 Task: Reply All to email with the signature Elle Wilson with the subject 'Interview follow-up' from softage.1@softage.net with the message 'Please confirm your availability for the meeting scheduled on [date and time].'
Action: Mouse moved to (1184, 254)
Screenshot: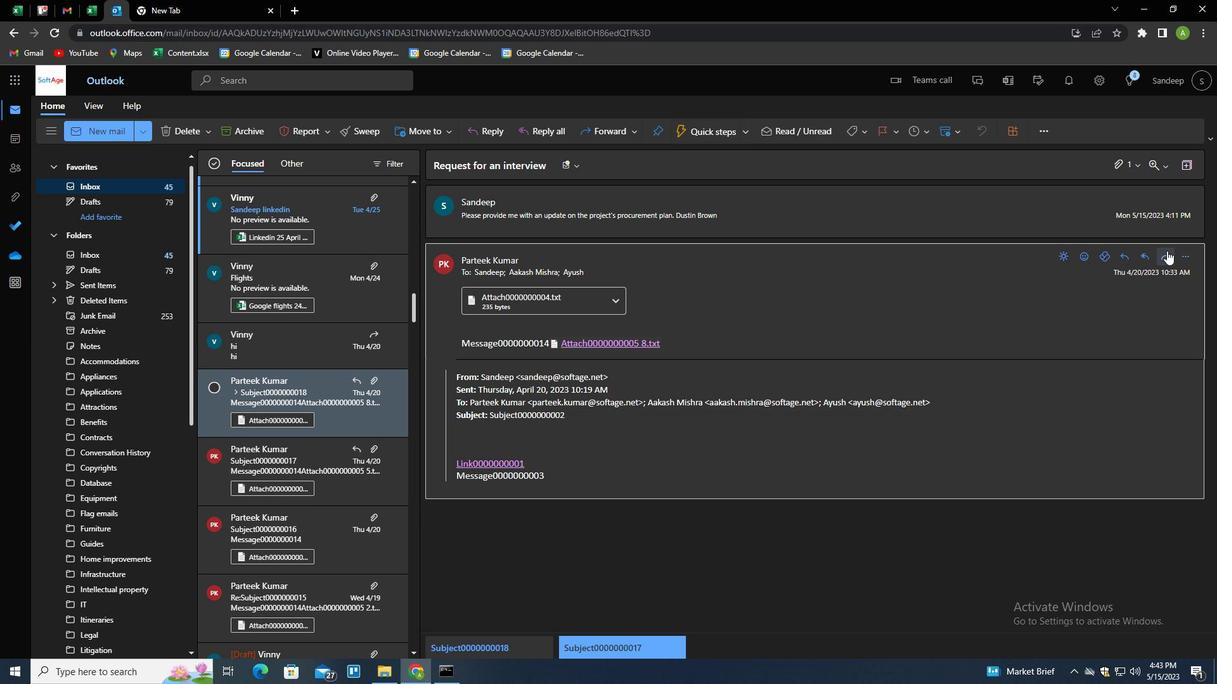 
Action: Mouse pressed left at (1184, 254)
Screenshot: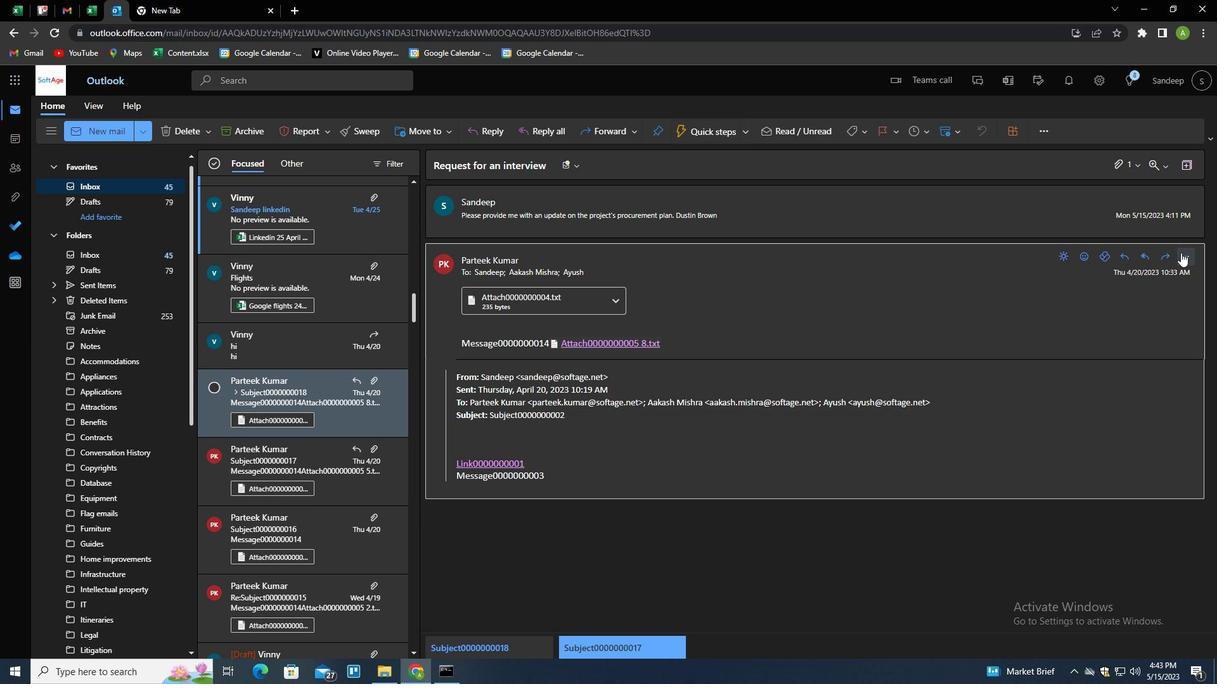 
Action: Mouse moved to (1135, 275)
Screenshot: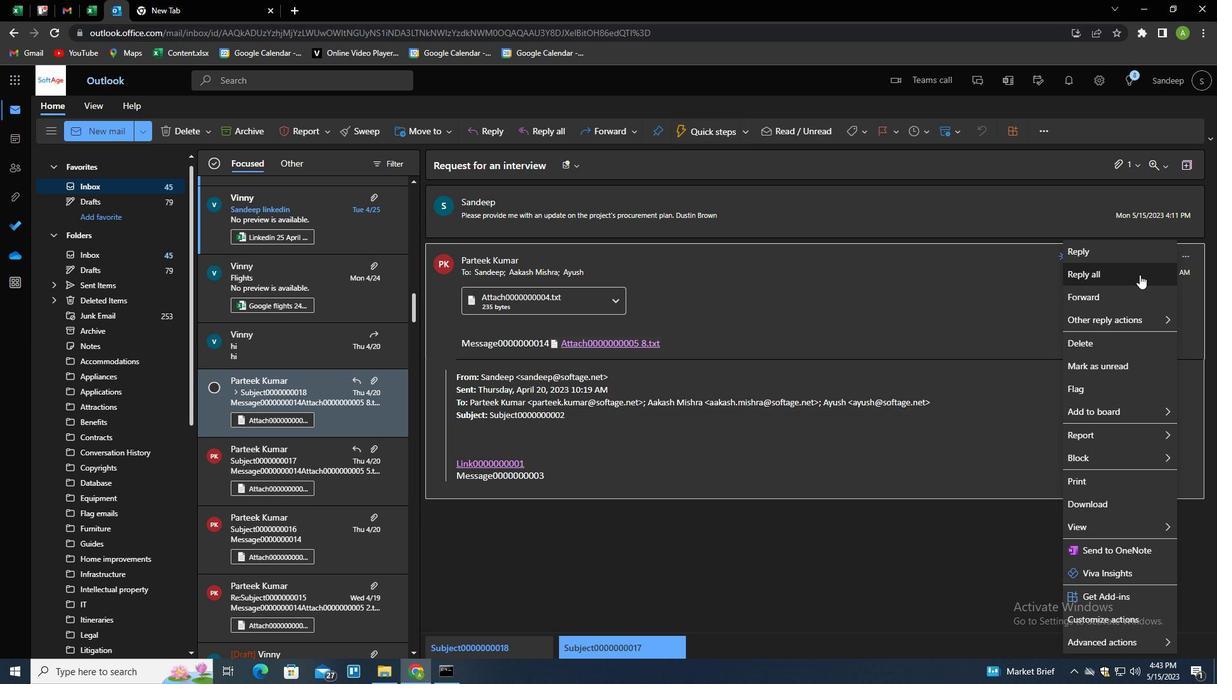 
Action: Mouse pressed left at (1135, 275)
Screenshot: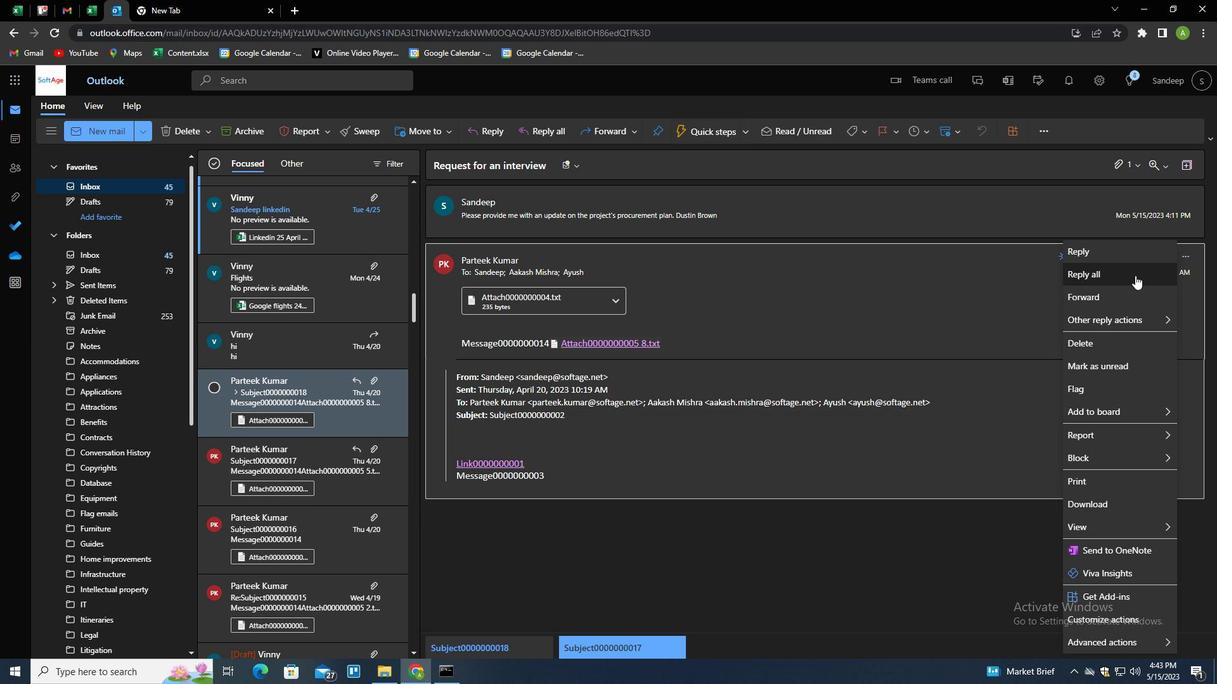 
Action: Mouse moved to (856, 128)
Screenshot: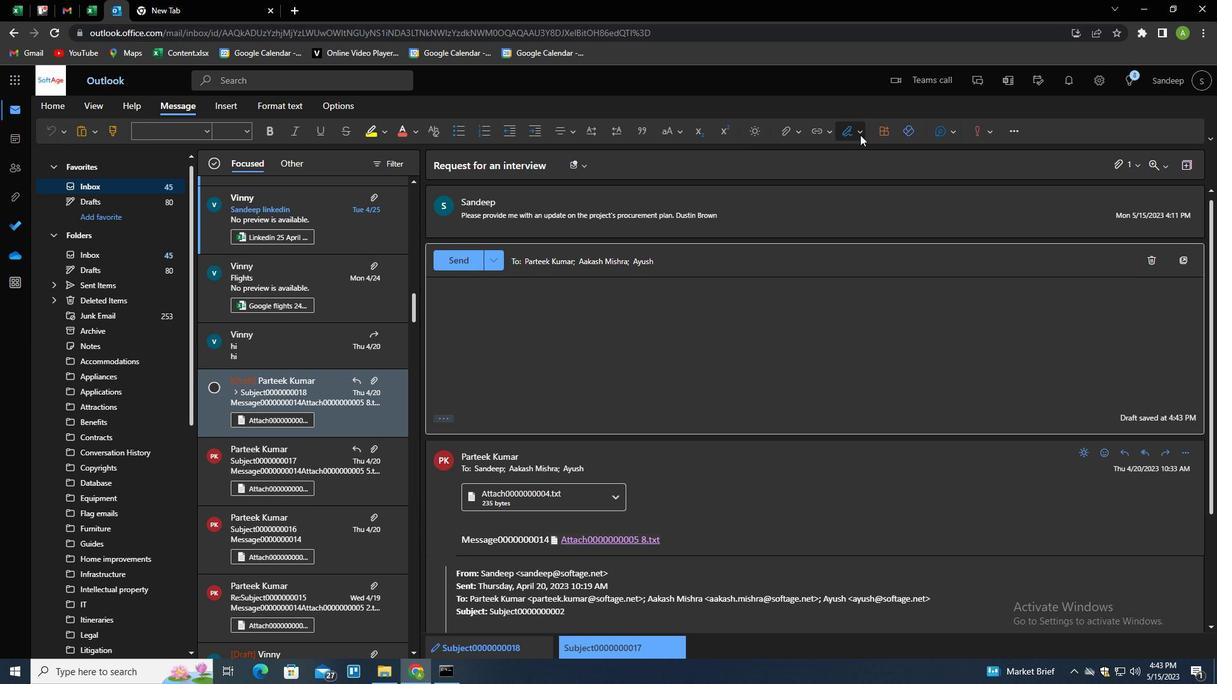 
Action: Mouse pressed left at (856, 128)
Screenshot: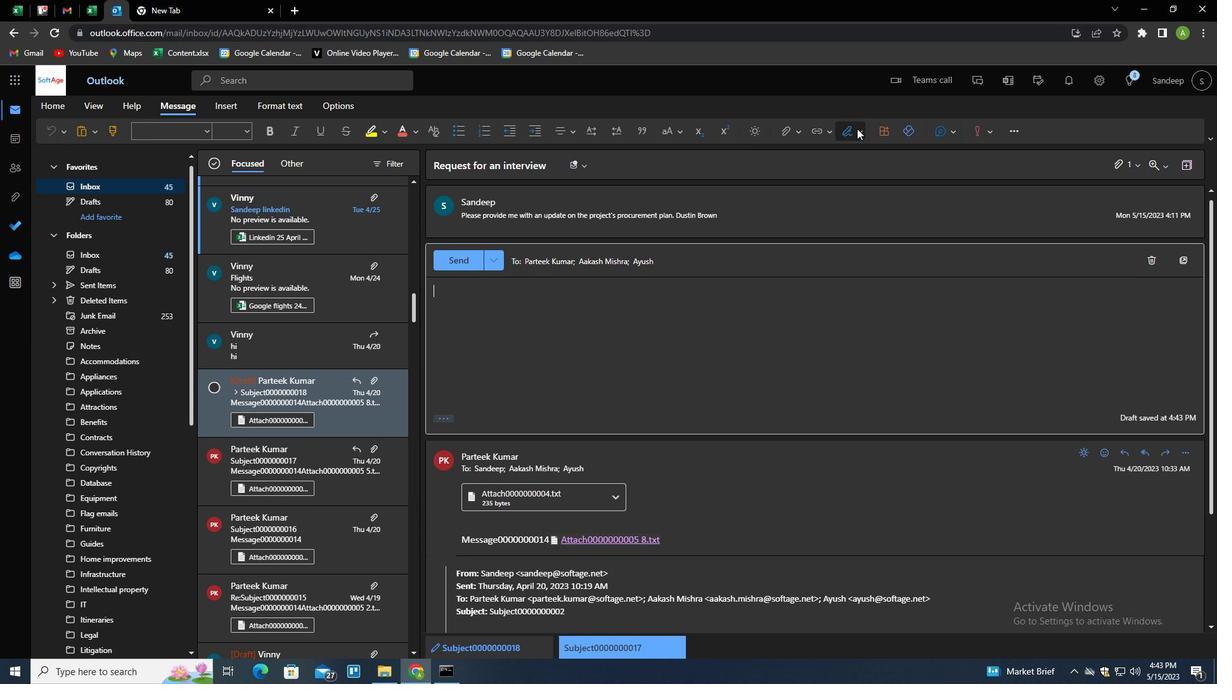 
Action: Mouse moved to (839, 180)
Screenshot: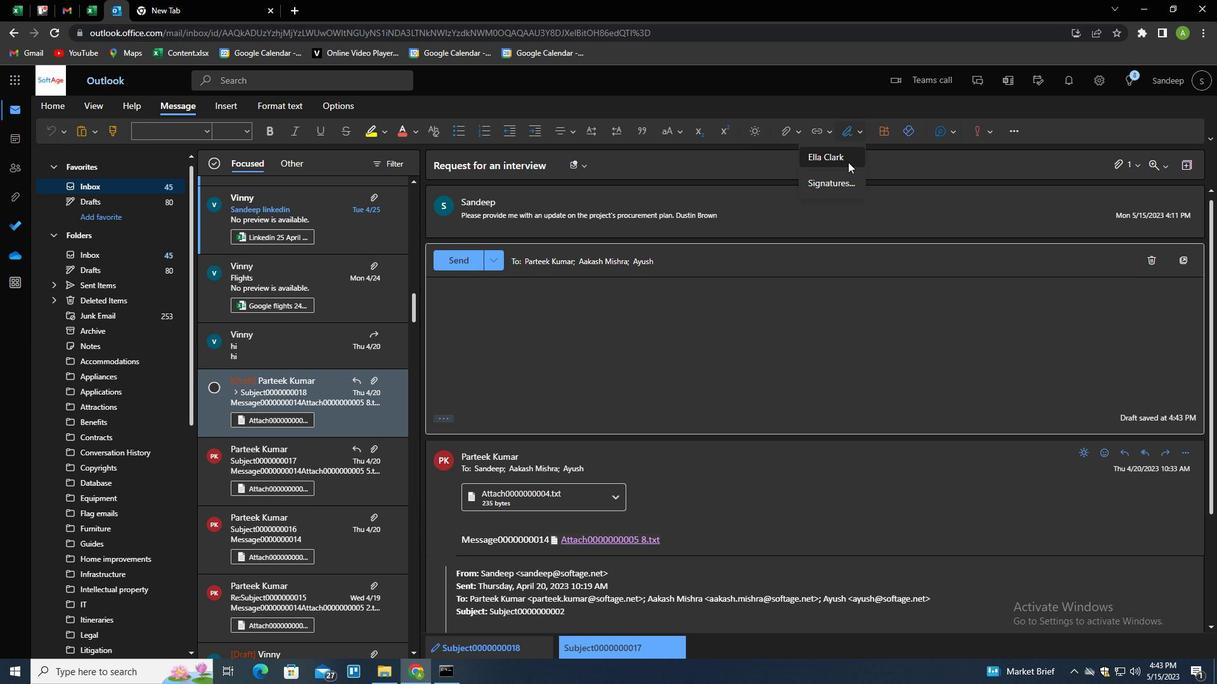 
Action: Mouse pressed left at (839, 180)
Screenshot: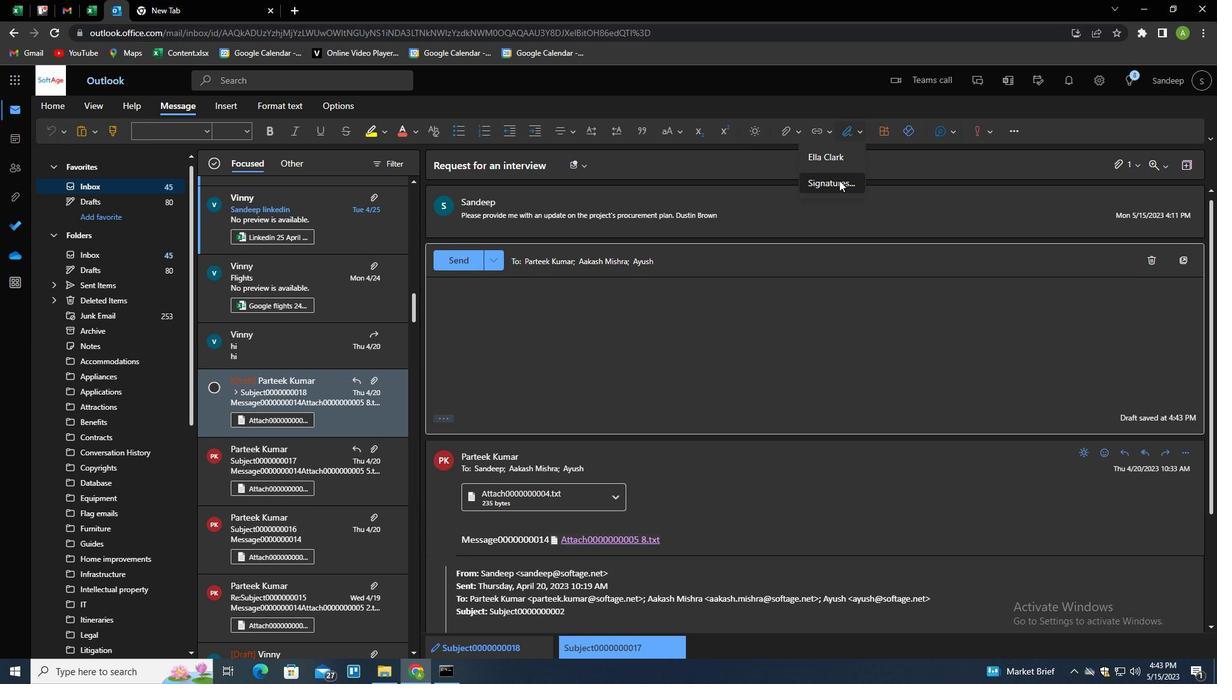 
Action: Mouse moved to (860, 228)
Screenshot: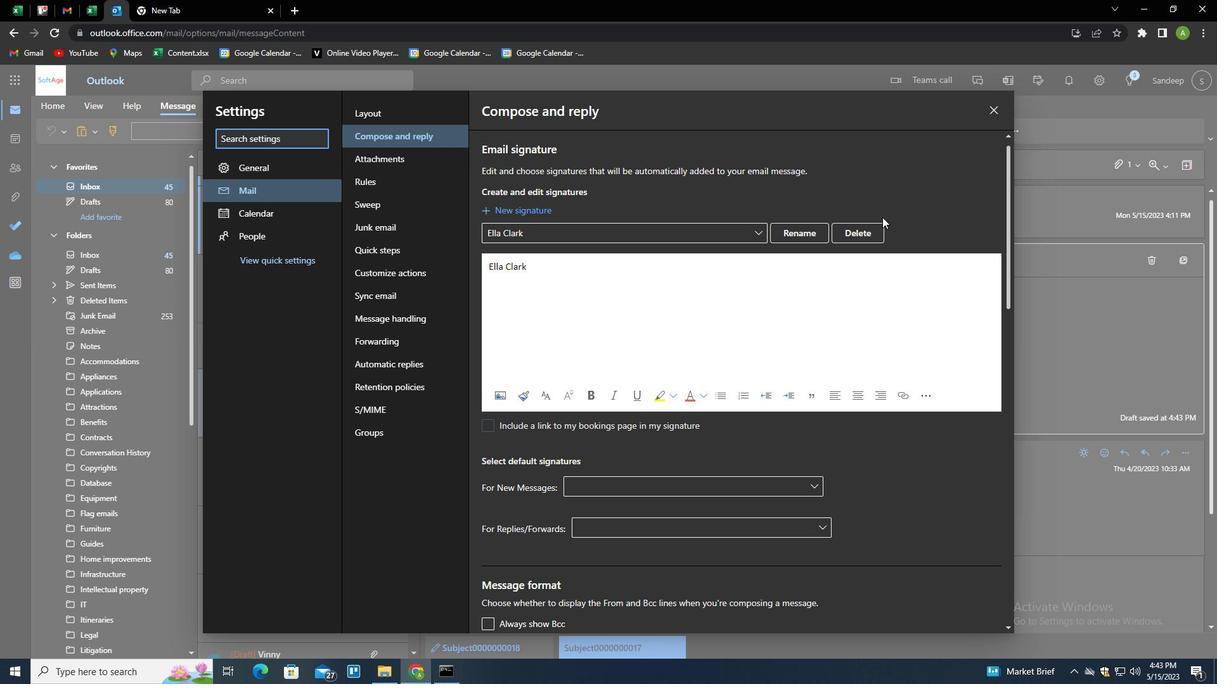 
Action: Mouse pressed left at (860, 228)
Screenshot: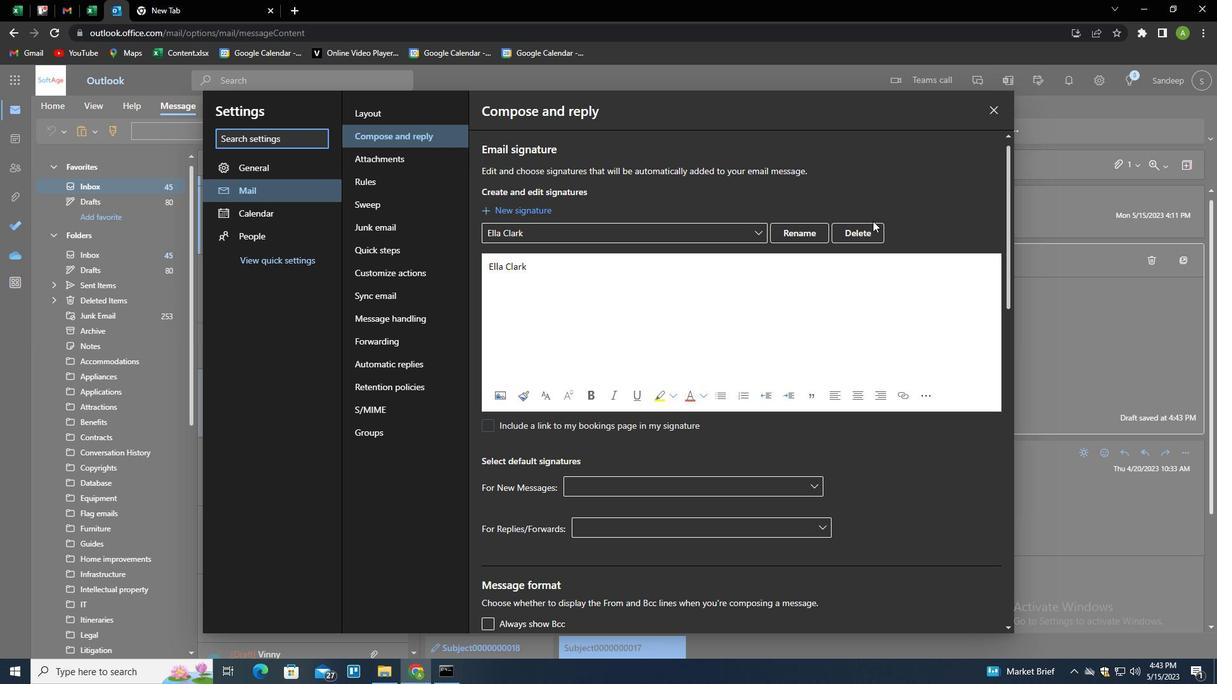 
Action: Mouse moved to (853, 232)
Screenshot: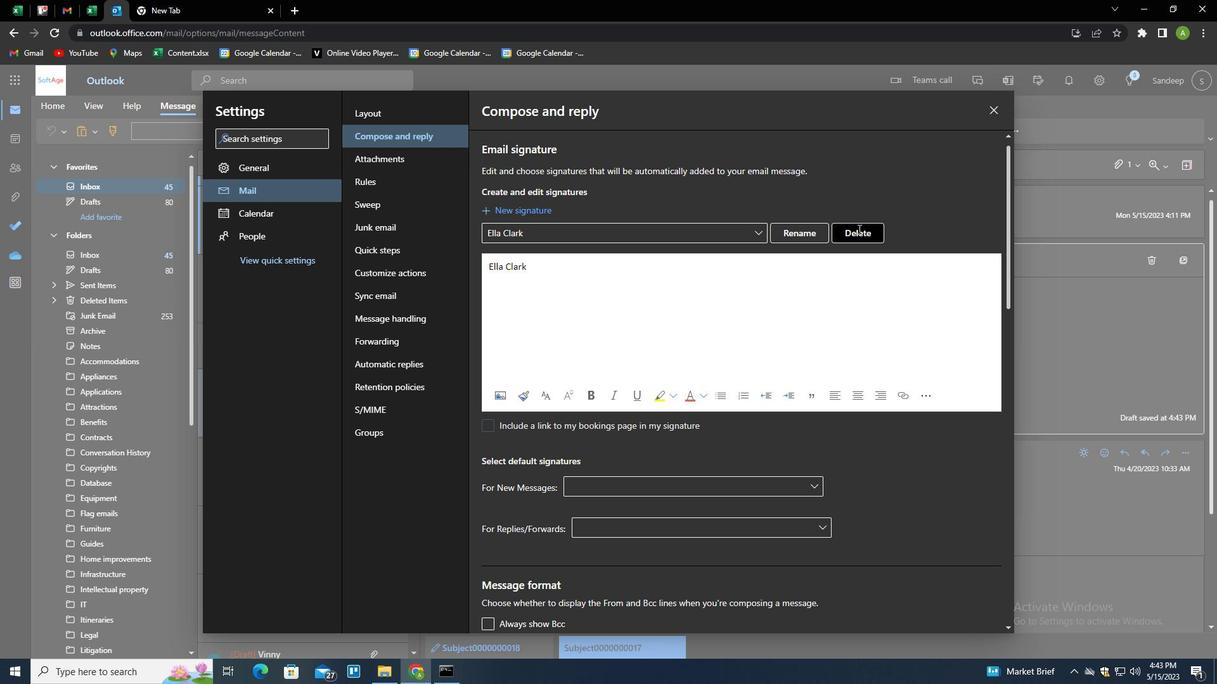 
Action: Mouse pressed left at (853, 232)
Screenshot: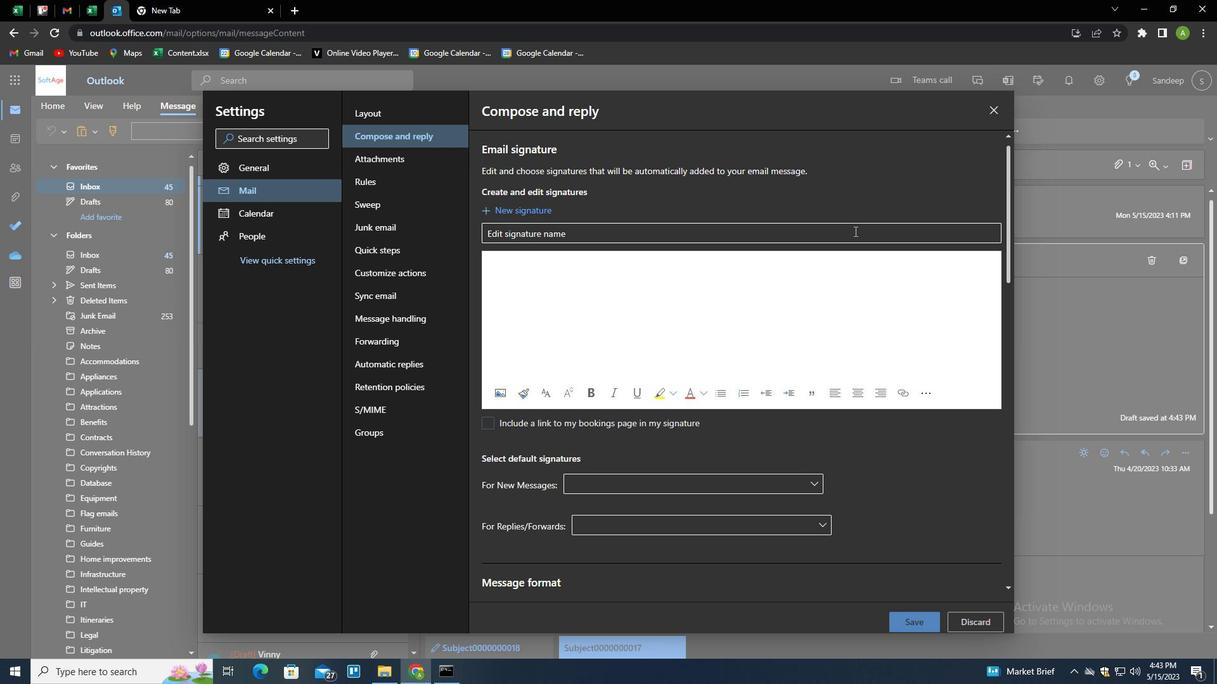 
Action: Key pressed <Key.shift>ELLE<Key.space><Key.shift>WILSON<Key.tab><Key.shift>ELLE<Key.space><Key.shift>WILSON
Screenshot: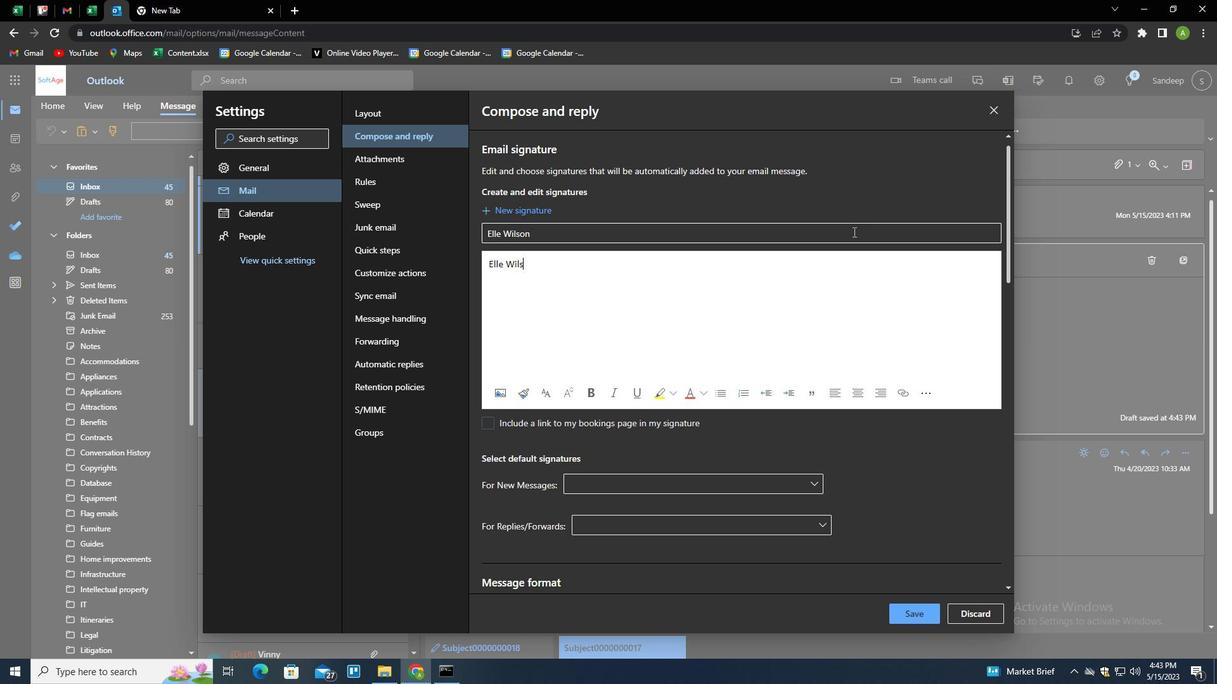 
Action: Mouse moved to (922, 608)
Screenshot: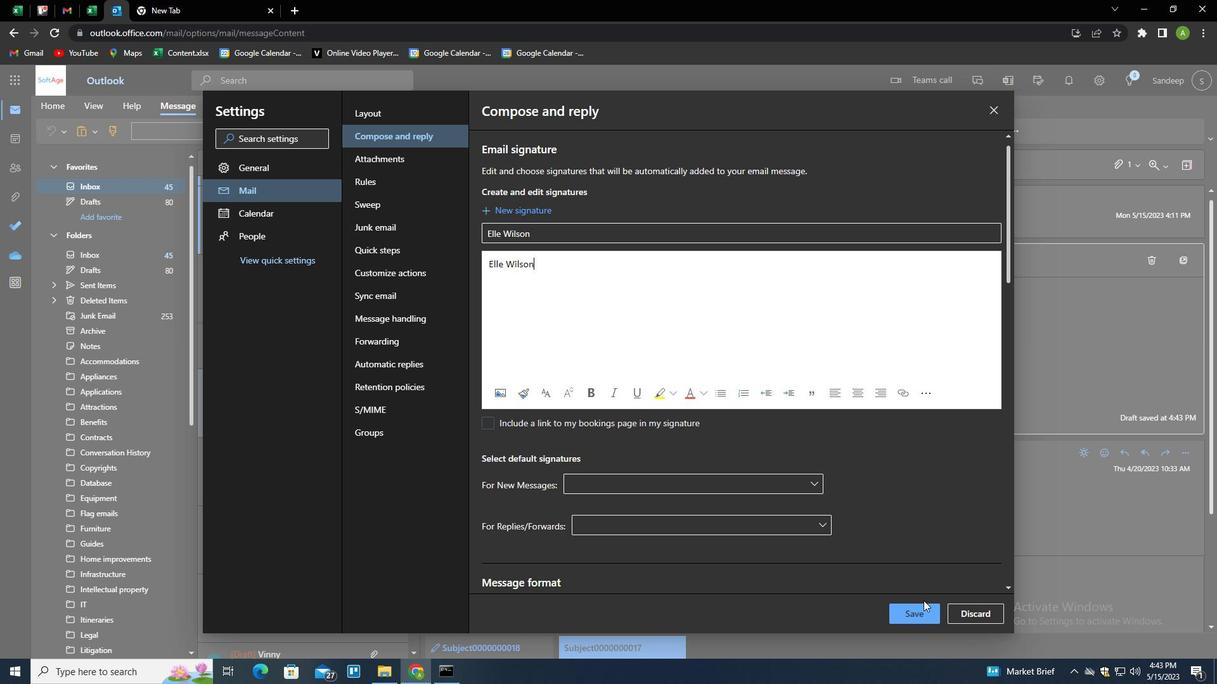 
Action: Mouse pressed left at (922, 608)
Screenshot: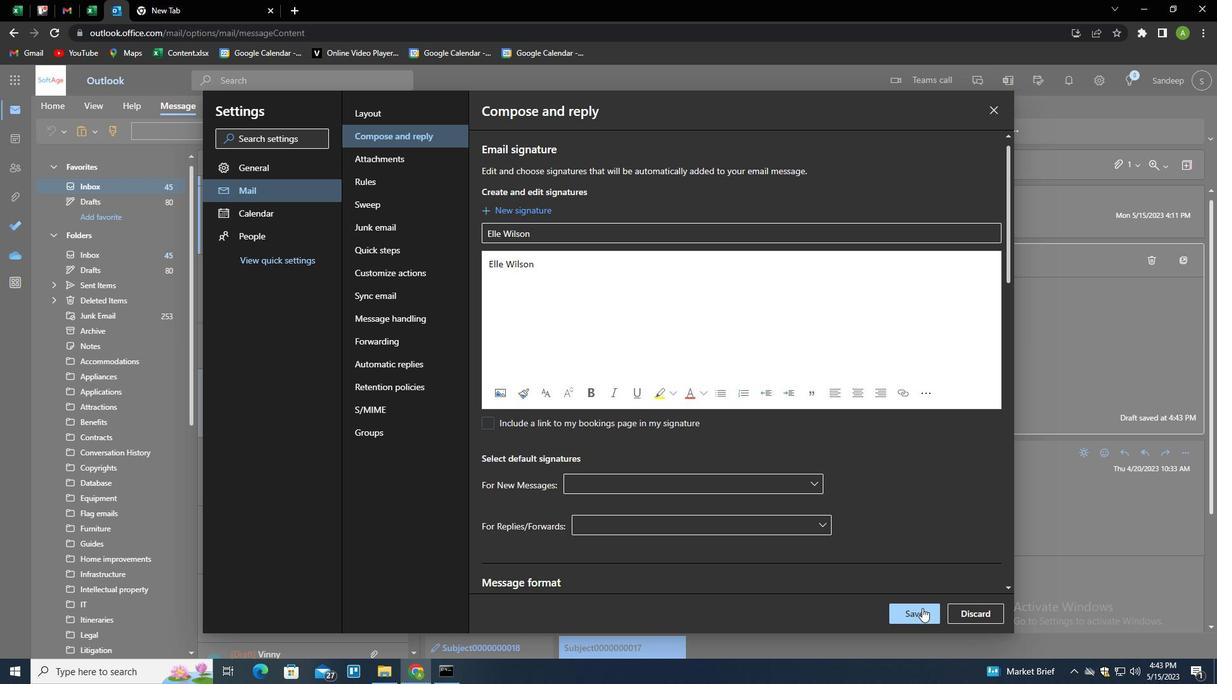 
Action: Mouse moved to (1054, 389)
Screenshot: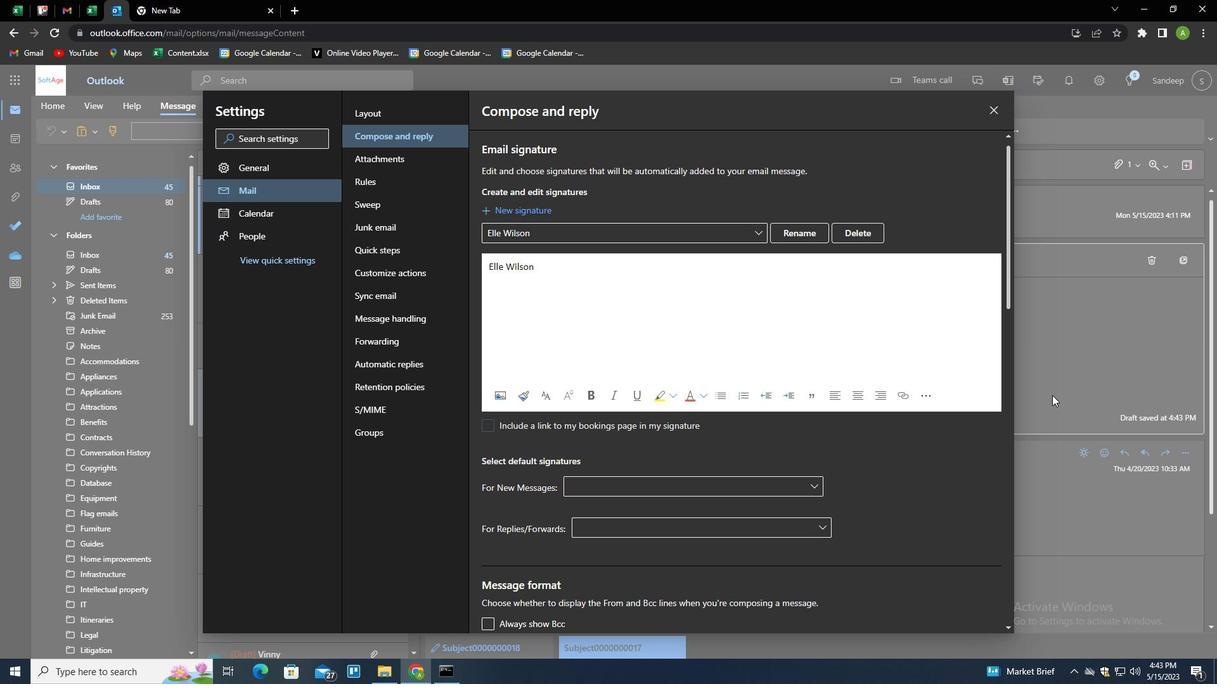 
Action: Mouse pressed left at (1054, 389)
Screenshot: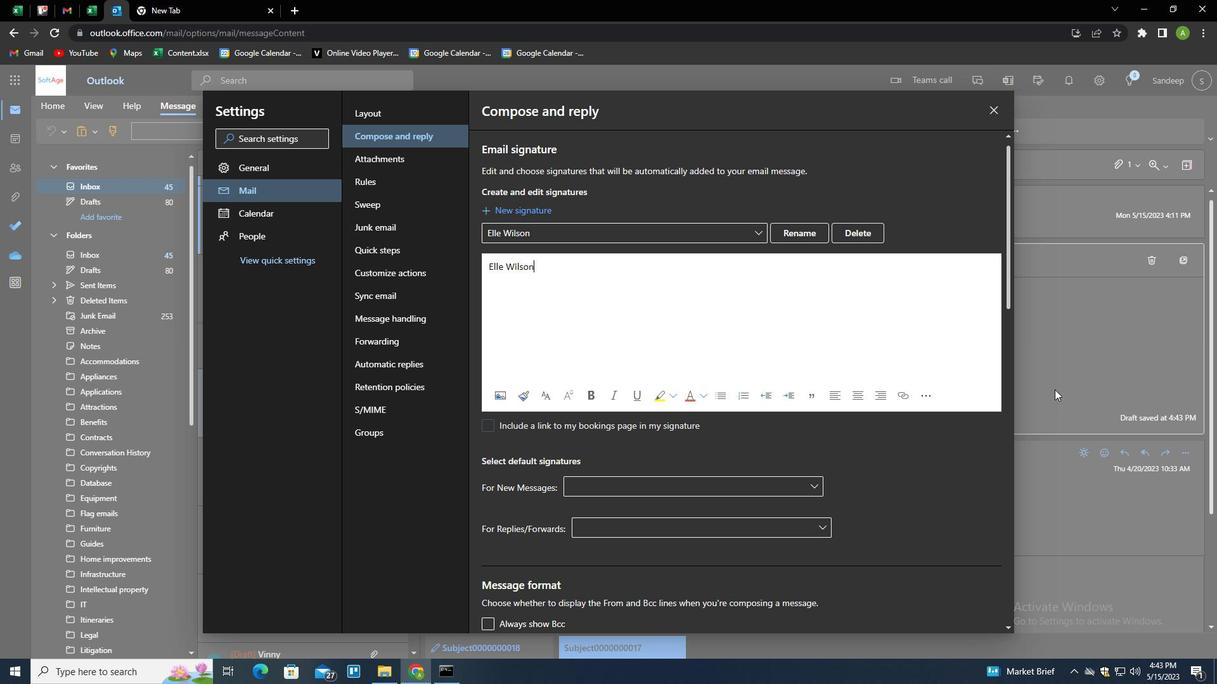 
Action: Mouse moved to (851, 135)
Screenshot: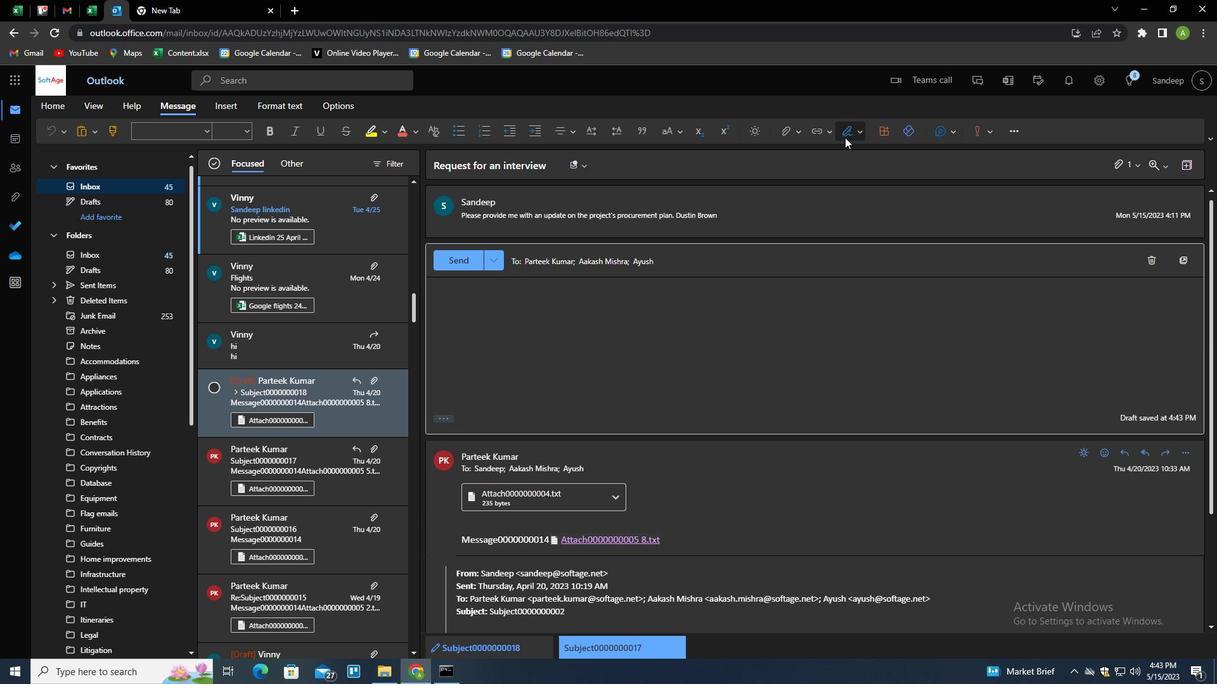 
Action: Mouse pressed left at (851, 135)
Screenshot: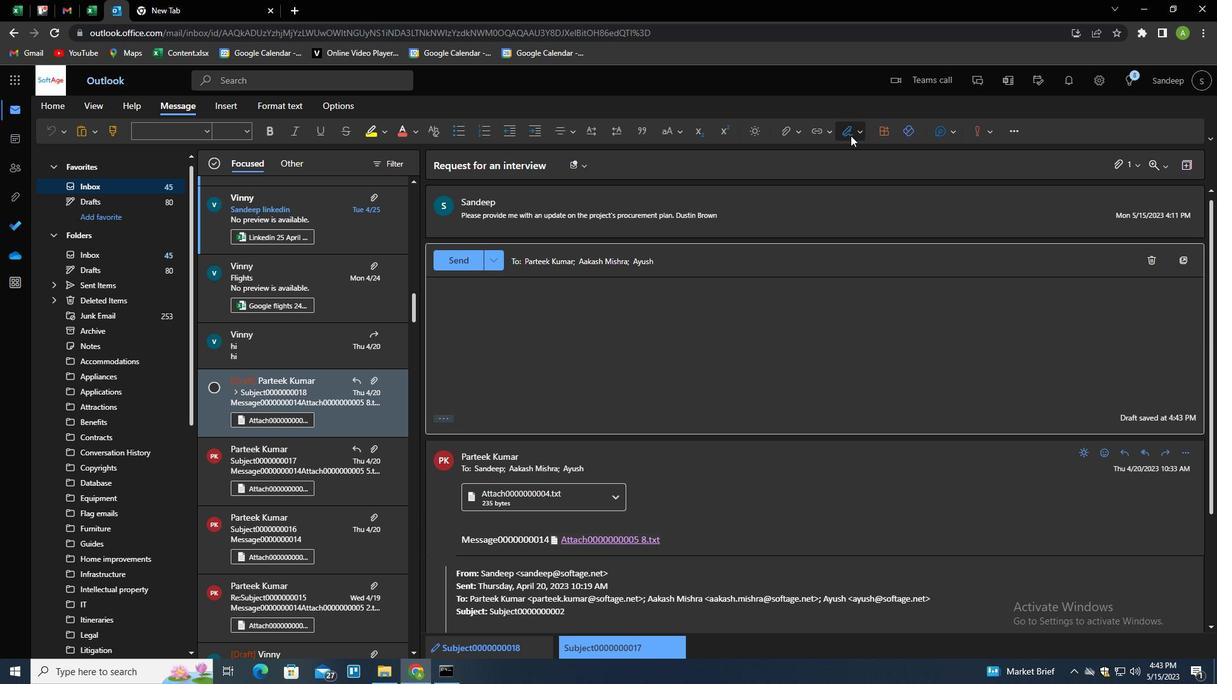 
Action: Mouse moved to (849, 157)
Screenshot: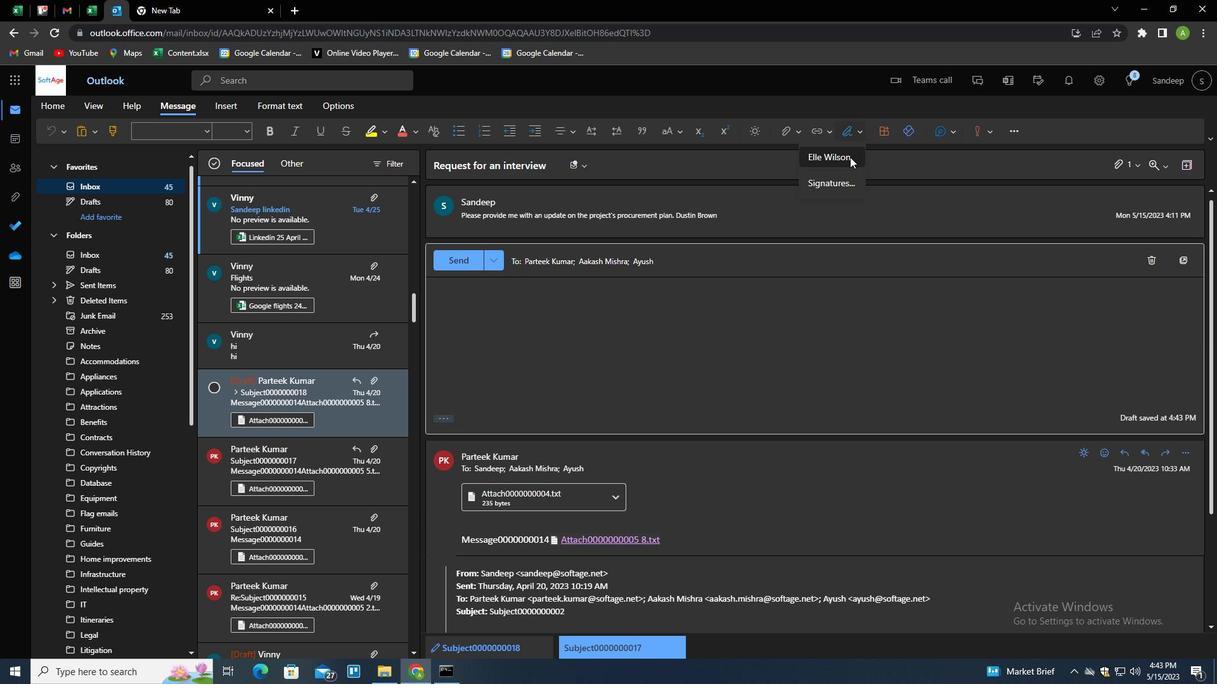 
Action: Mouse pressed left at (849, 157)
Screenshot: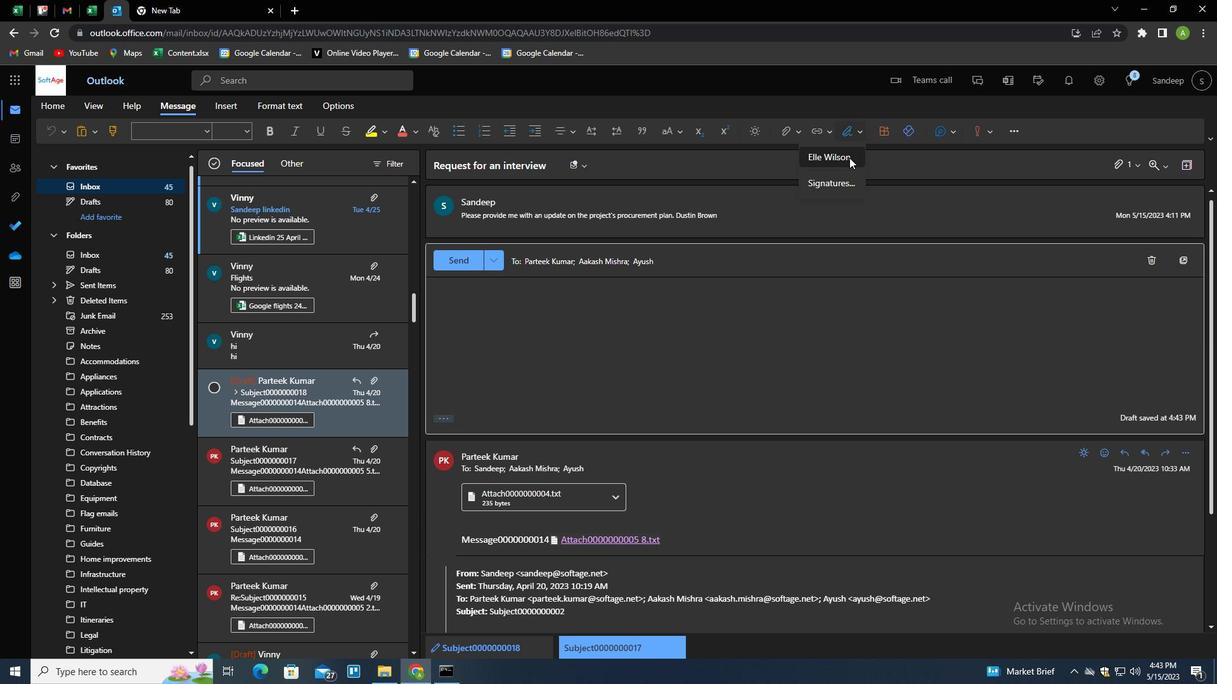 
Action: Mouse moved to (441, 414)
Screenshot: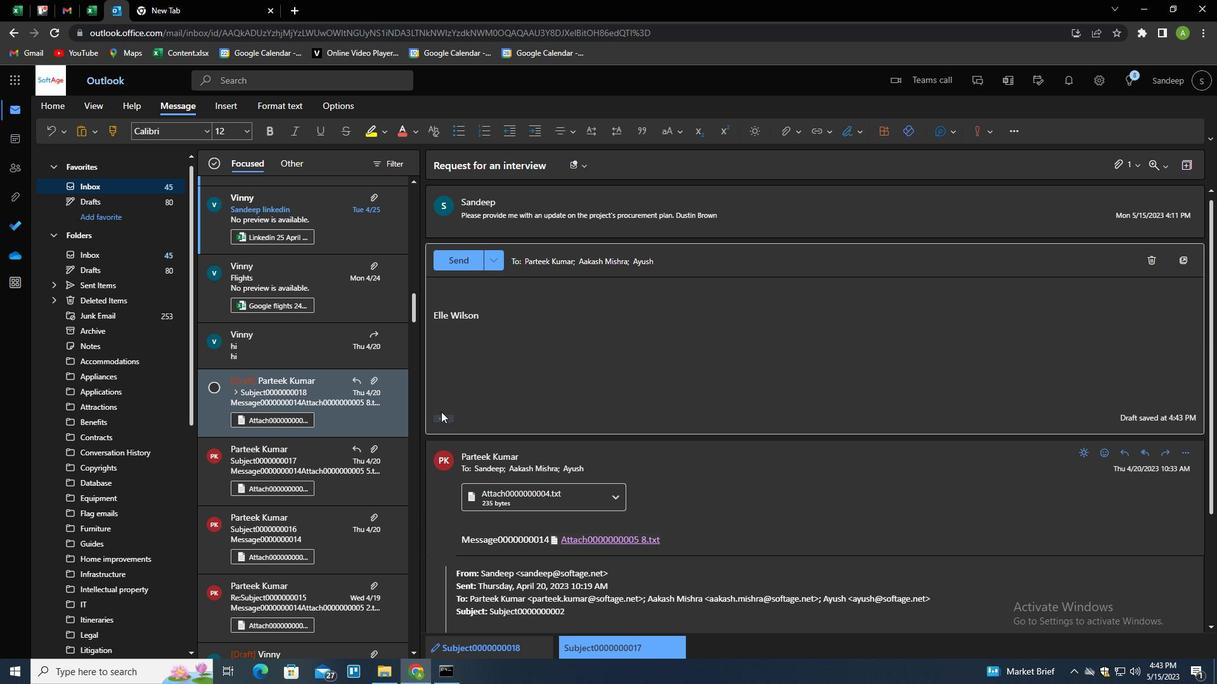 
Action: Mouse pressed left at (441, 414)
Screenshot: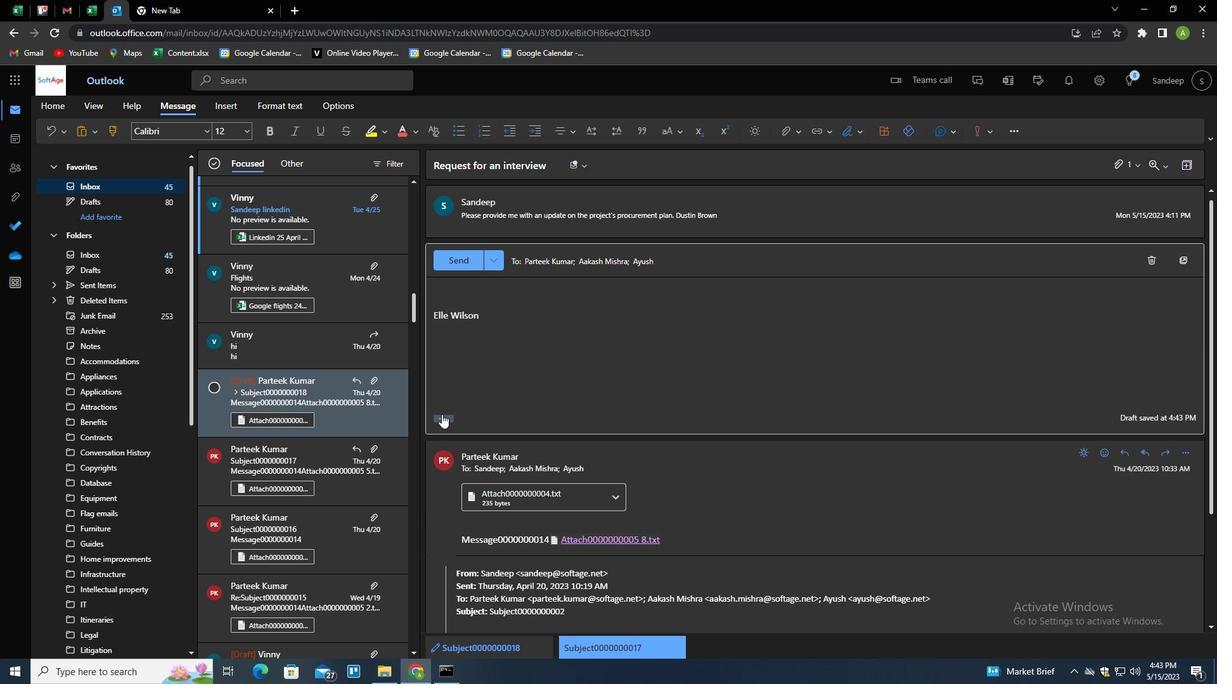 
Action: Mouse moved to (491, 199)
Screenshot: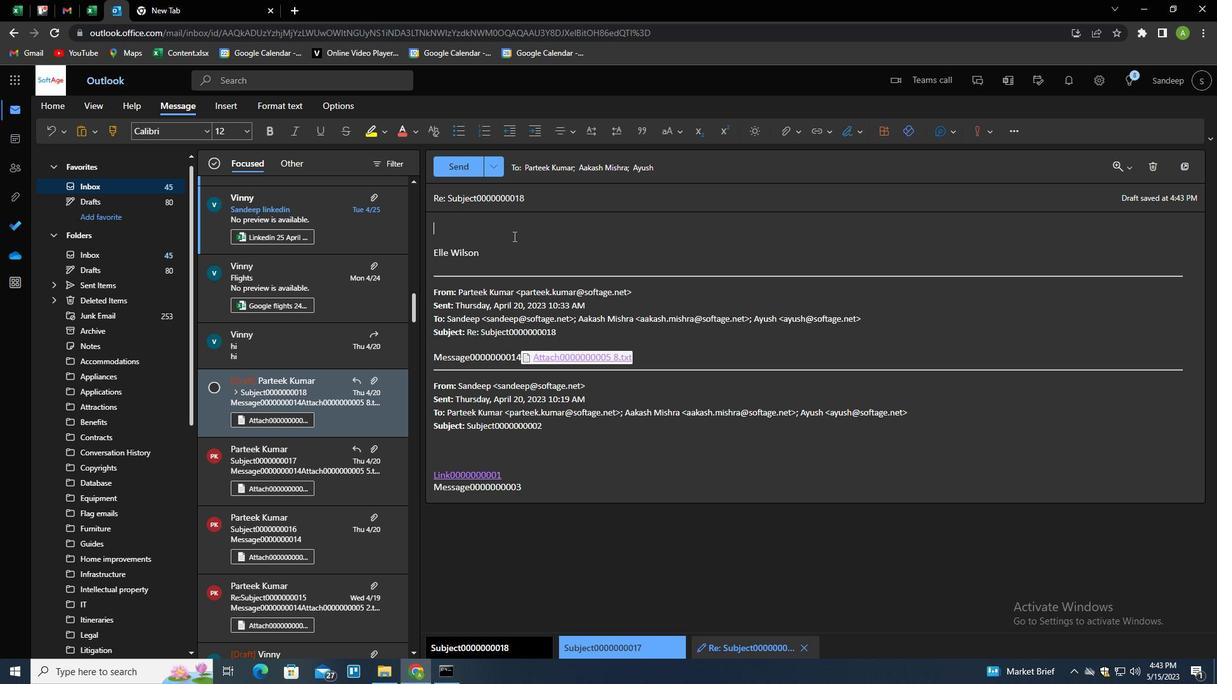 
Action: Mouse pressed left at (491, 199)
Screenshot: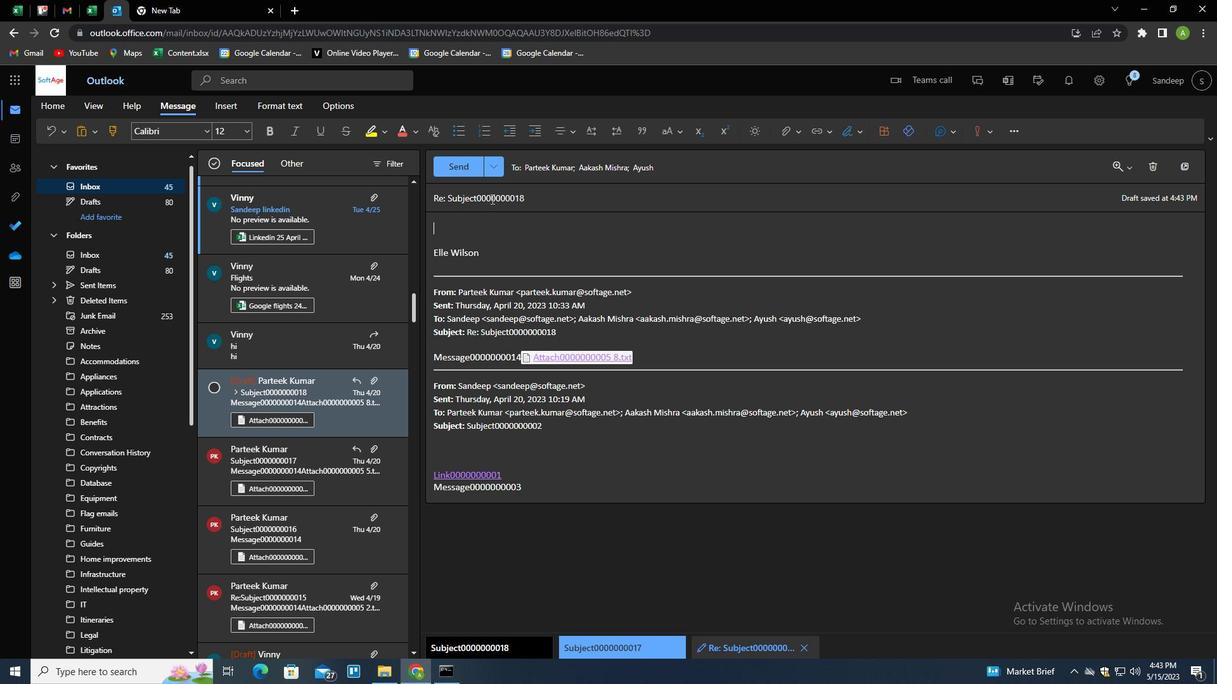 
Action: Mouse pressed left at (491, 199)
Screenshot: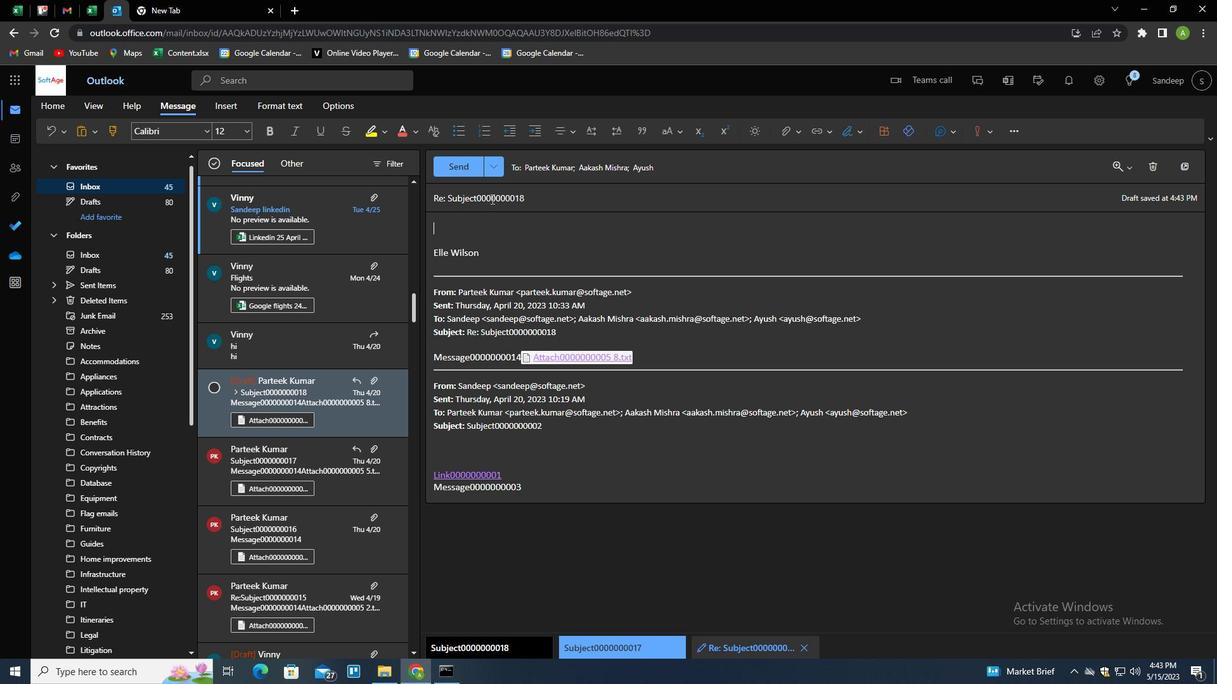 
Action: Mouse pressed left at (491, 199)
Screenshot: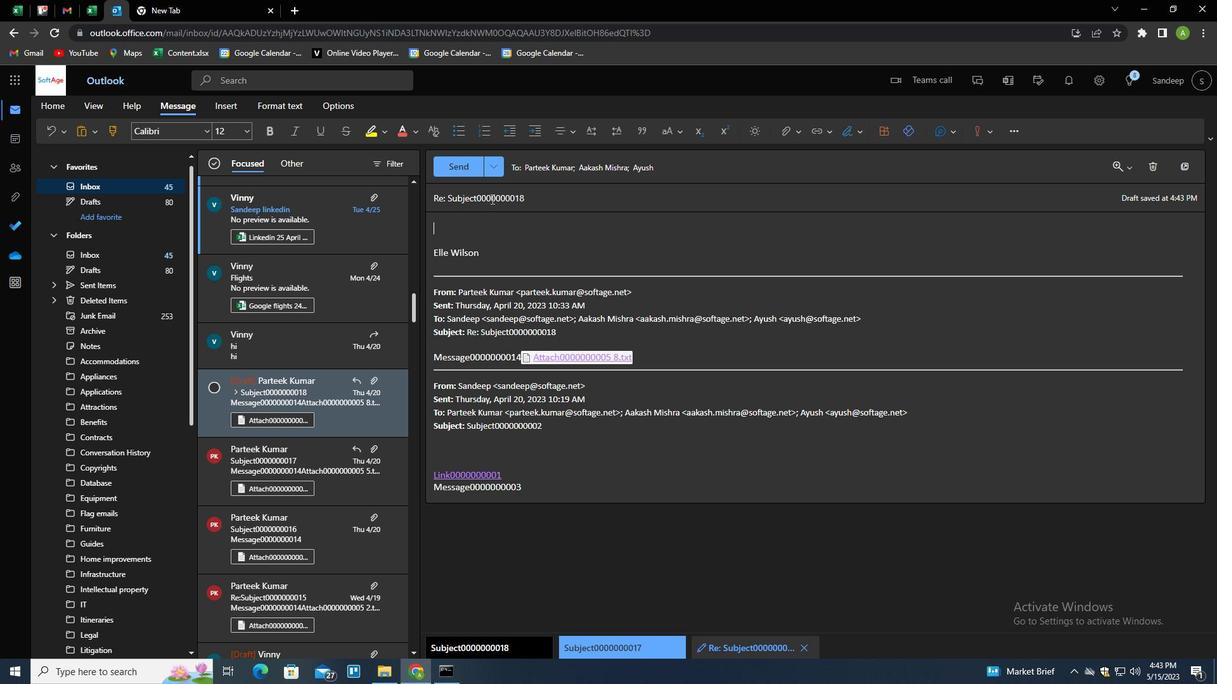 
Action: Key pressed <Key.shift>INTERVIEW<Key.space>FOLLOW-UP<Key.tab><Key.shift>PLEASE<Key.space>COMFIRM<Key.space>Y<Key.backspace><Key.backspace><Key.backspace><Key.backspace><Key.backspace><Key.backspace><Key.backspace>NFIRM<Key.space>YOUR<Key.space>AVAILABILITY<Key.space>FOR<Key.space>THE<Key.space>MEETING<Key.space>SCHEDULEDON<Key.backspace><Key.backspace><Key.space>ON<Key.space><Key.shift><Key.shift><Key.shift><Key.shift><Key.shift><Key.shift><Key.shift><Key.shift><Key.shift><Key.shift><Key.shift><Key.shift><Key.shift><Key.shift><Key.shift><Key.shift><Key.shift><Key.shift><Key.shift><Key.shift><Key.shift><Key.shift><Key.shift><Key.shift><Key.shift><Key.shift><Key.shift><Key.shift><Key.shift><Key.shift>[DATE<Key.space>AND]<Key.backspace><Key.space><Key.shift>T<Key.backspace>TIME].
Screenshot: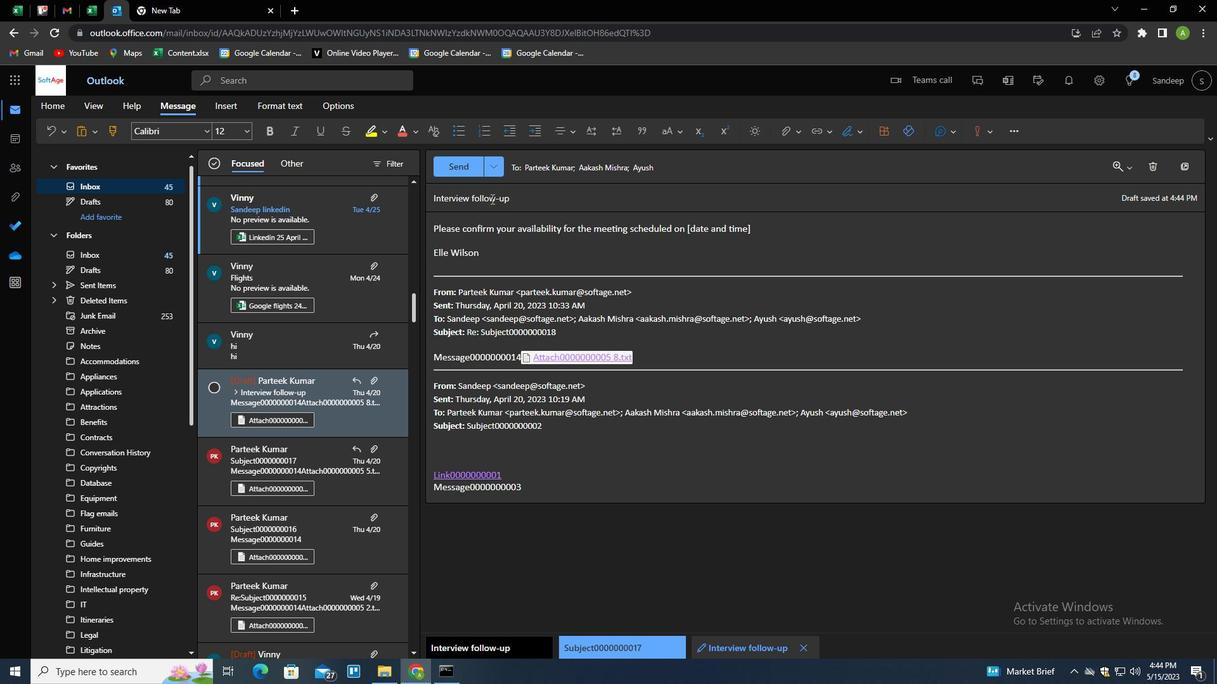 
Action: Mouse moved to (459, 167)
Screenshot: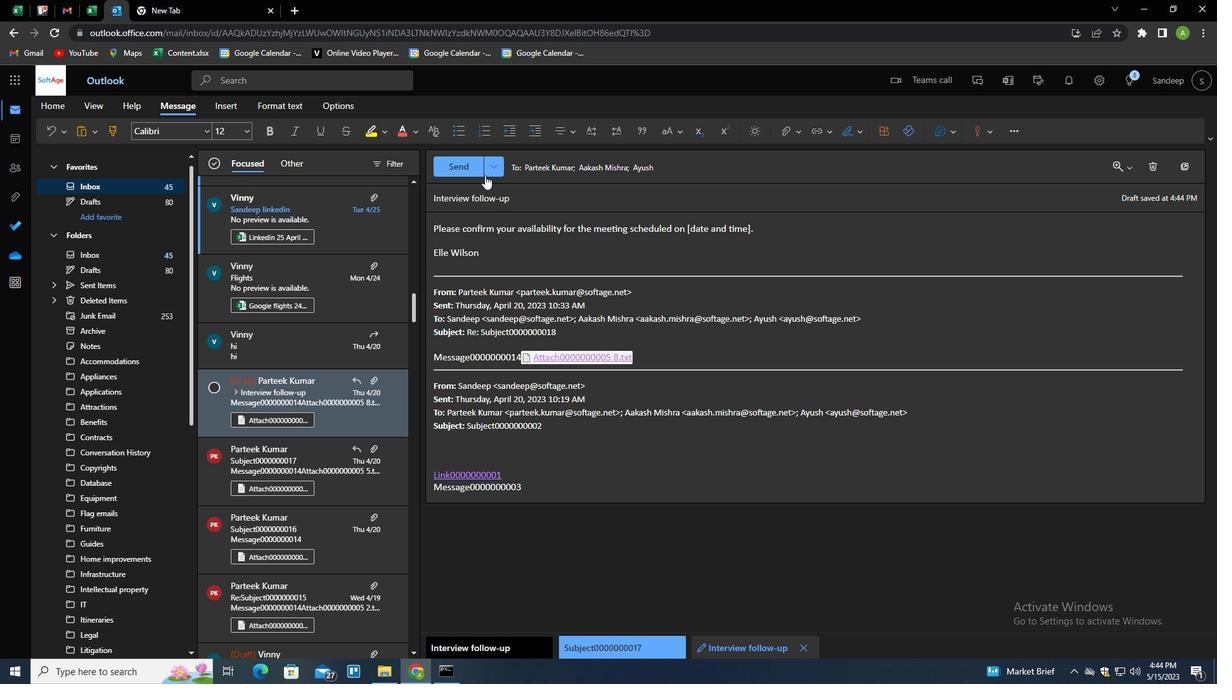 
Action: Mouse pressed left at (459, 167)
Screenshot: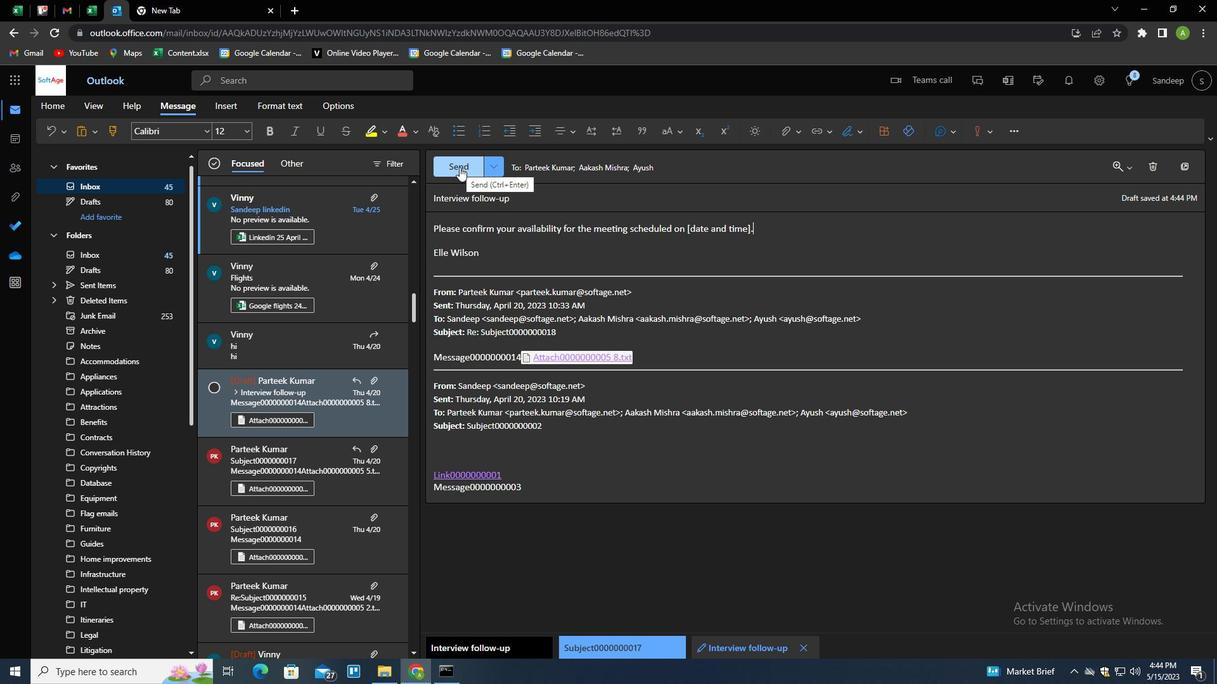 
Action: Mouse moved to (609, 326)
Screenshot: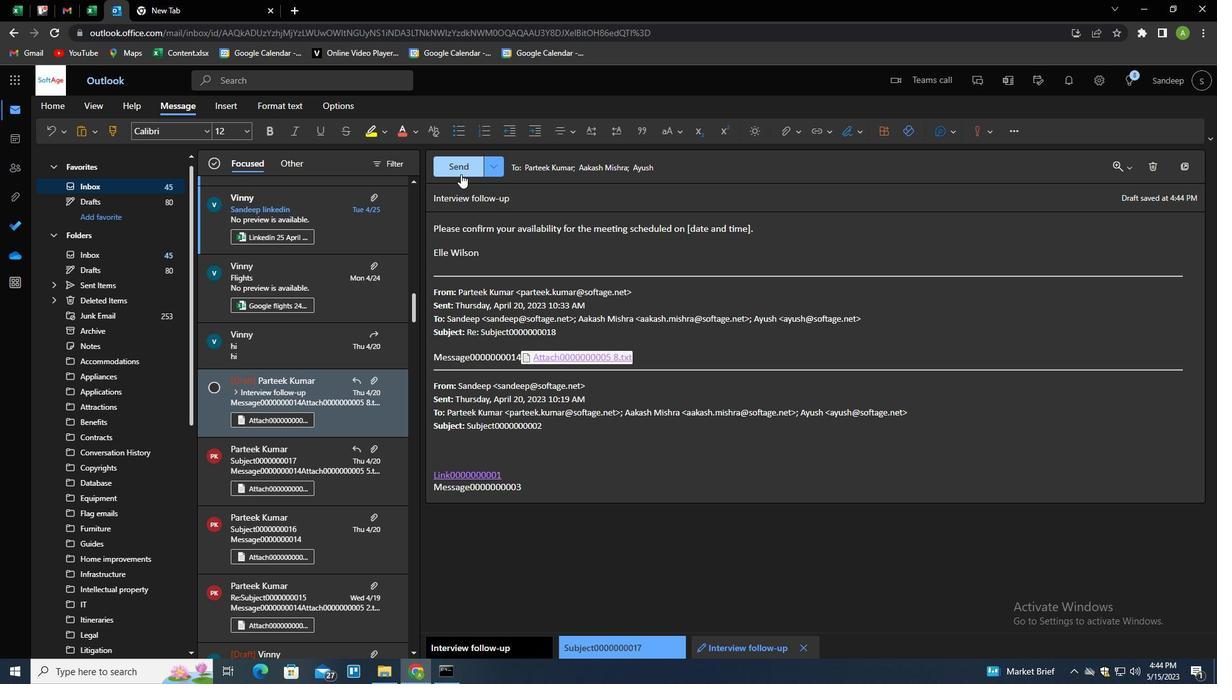 
